 Task: Create Workspace Affiliate Marketing Workspace description Coordinate and manage company-wide mentorship programs. Workspace type Operations
Action: Mouse moved to (371, 55)
Screenshot: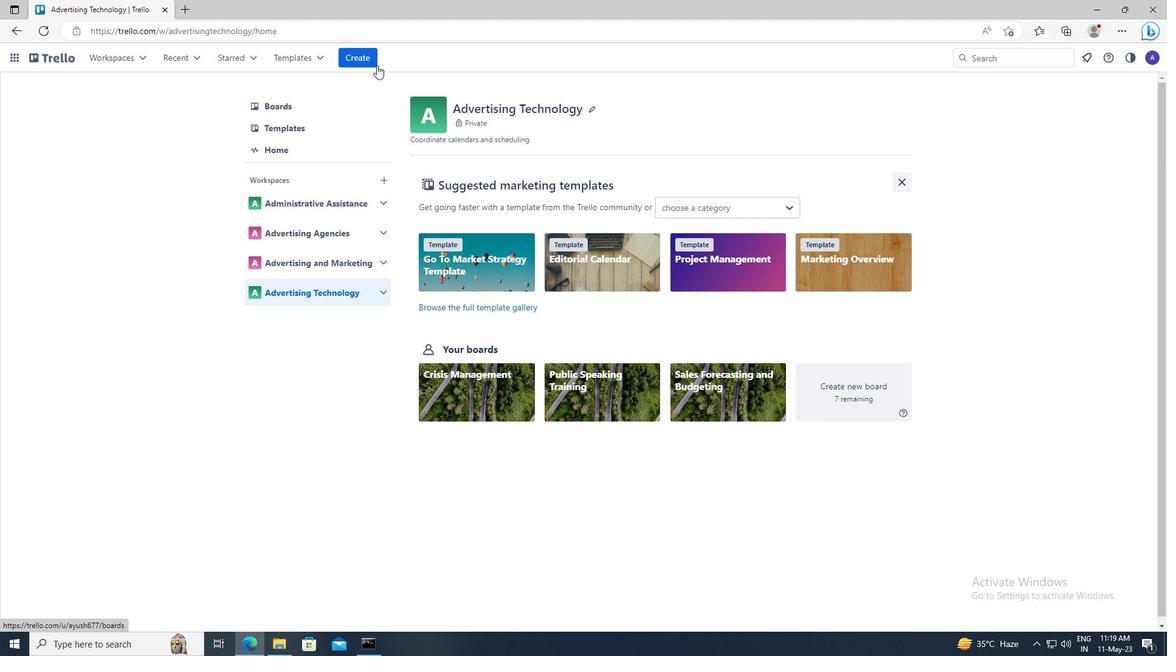 
Action: Mouse pressed left at (371, 55)
Screenshot: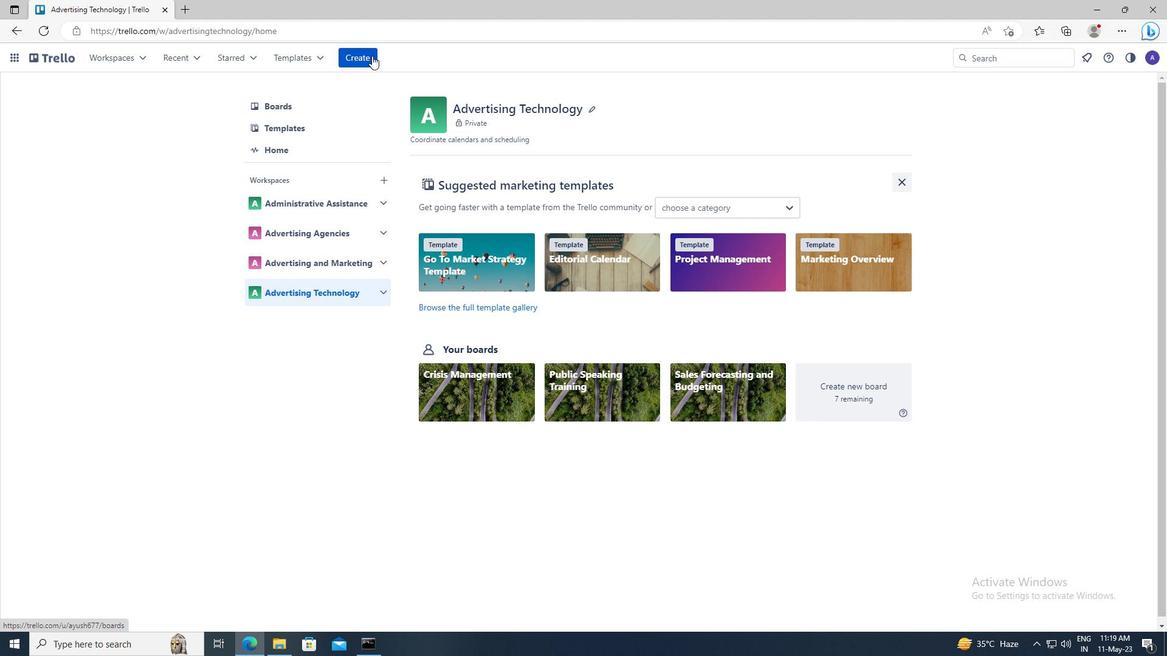 
Action: Mouse moved to (375, 175)
Screenshot: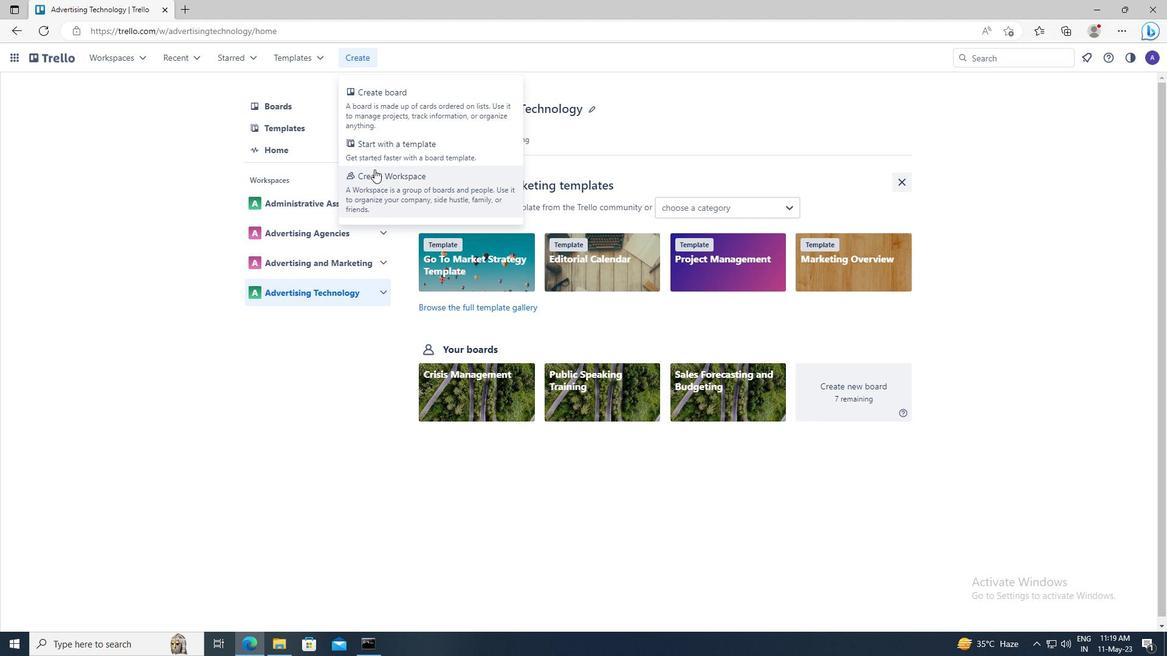 
Action: Mouse pressed left at (375, 175)
Screenshot: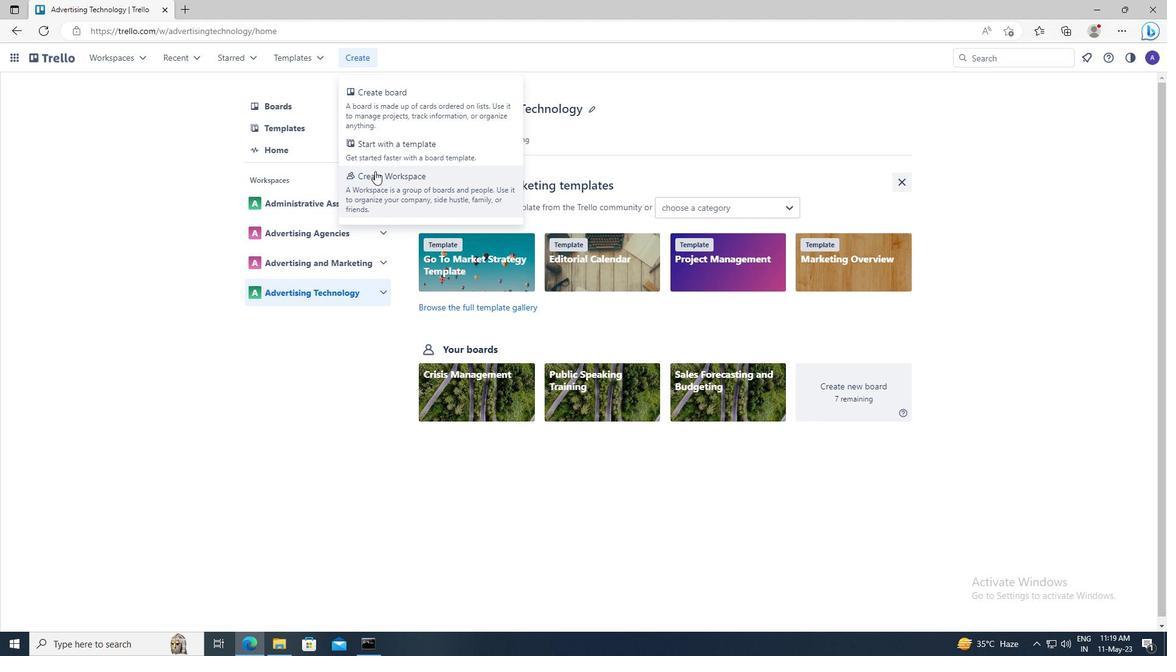 
Action: Mouse moved to (328, 212)
Screenshot: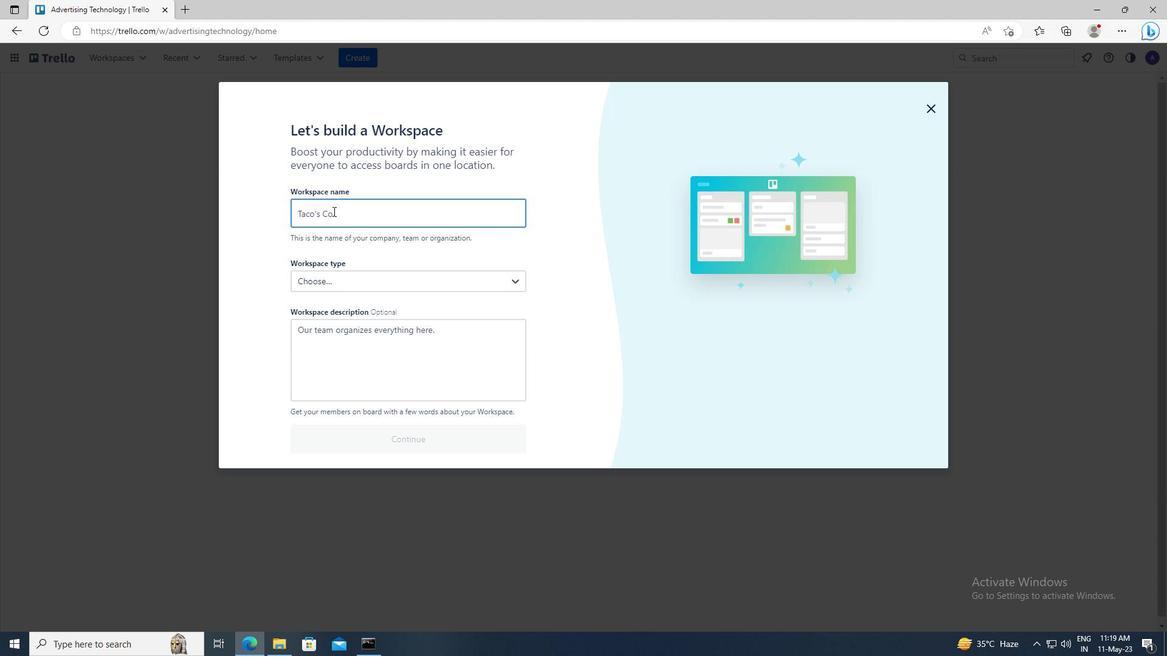 
Action: Mouse pressed left at (328, 212)
Screenshot: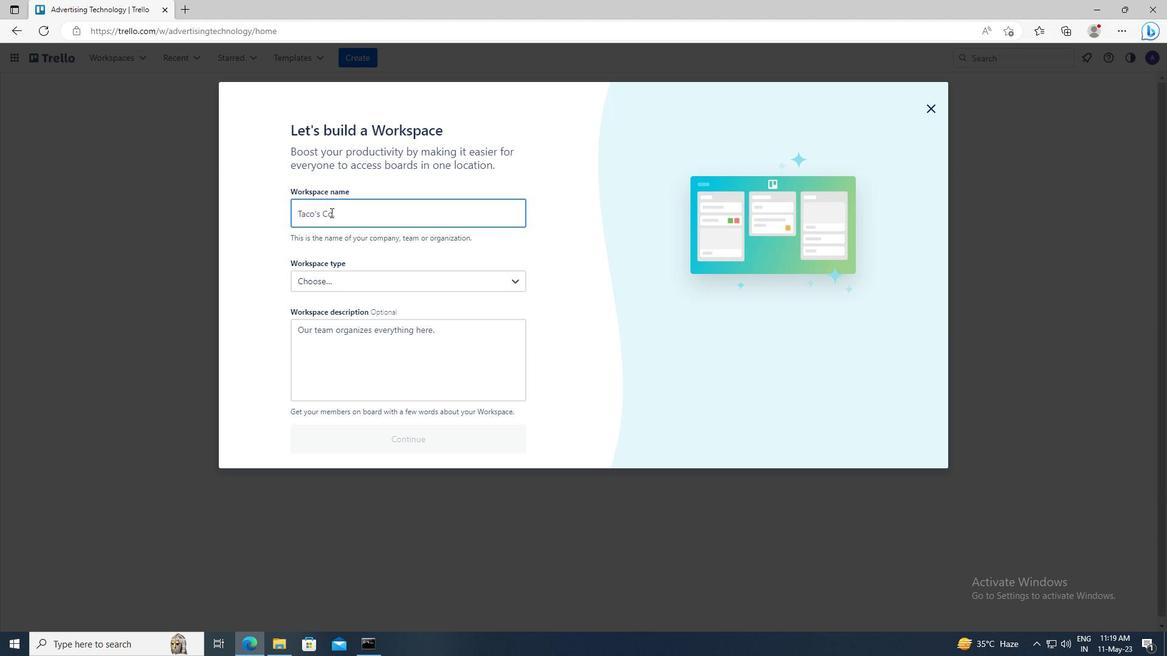 
Action: Key pressed <Key.shift>AFFILIATE<Key.space><Key.shift>MARKETING
Screenshot: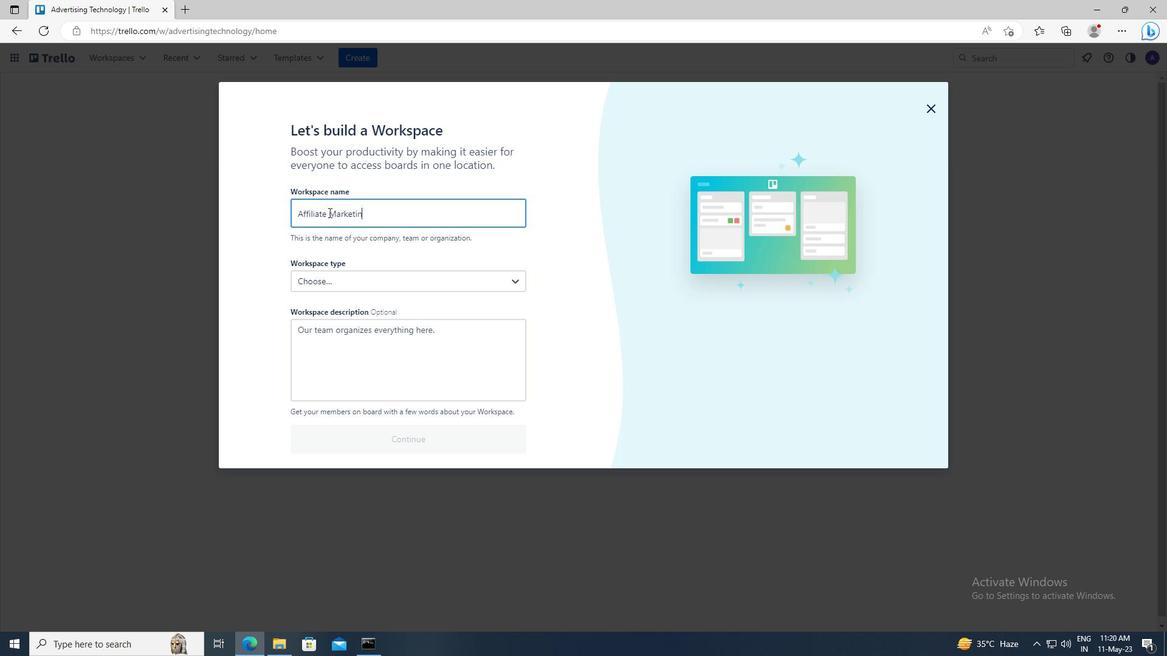 
Action: Mouse moved to (328, 348)
Screenshot: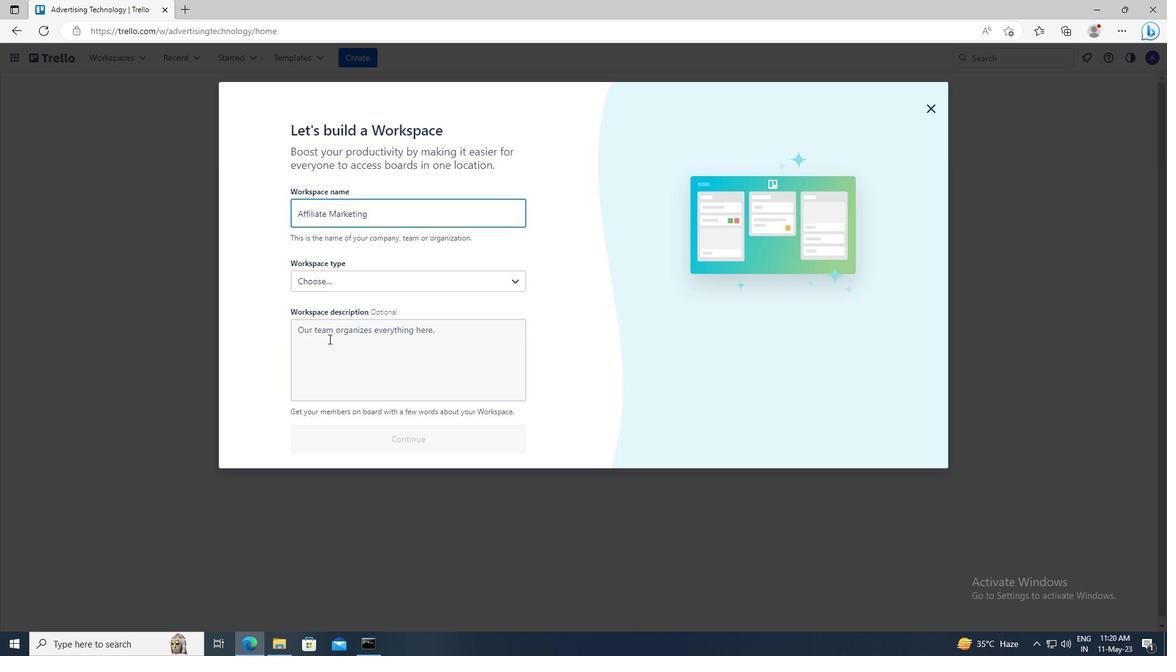 
Action: Mouse pressed left at (328, 348)
Screenshot: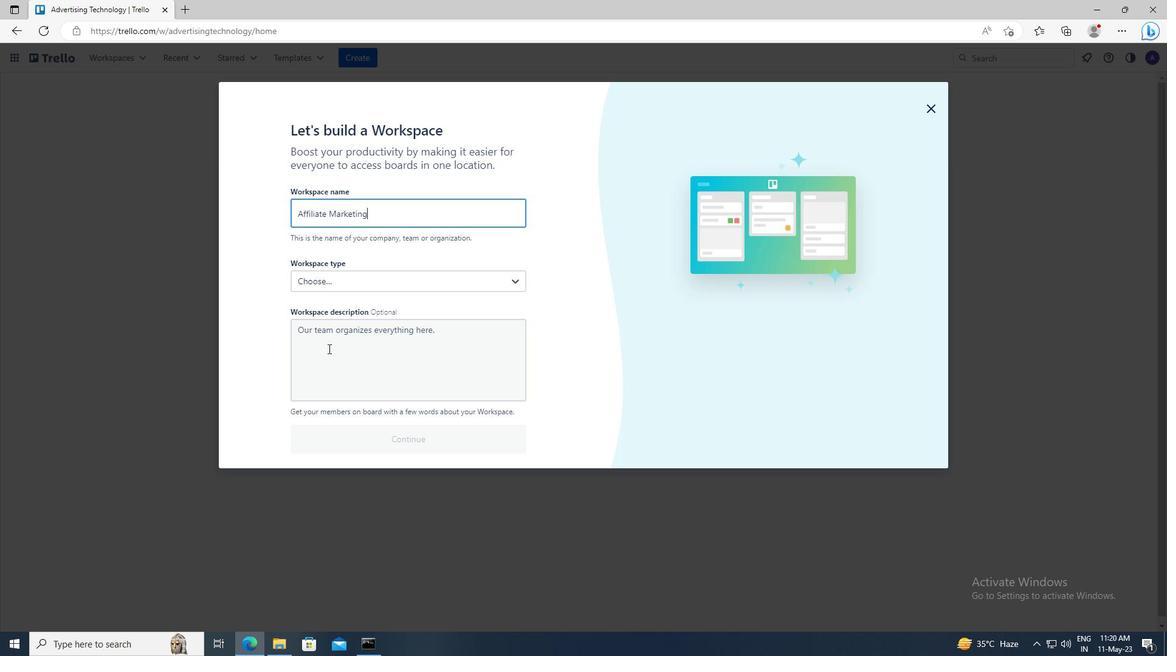 
Action: Key pressed <Key.shift>COORDINATE<Key.space>AND<Key.space>MANAGE<Key.space>COMPANY-WIDE<Key.space>MENTORSHIP<Key.space>PROGRAMS
Screenshot: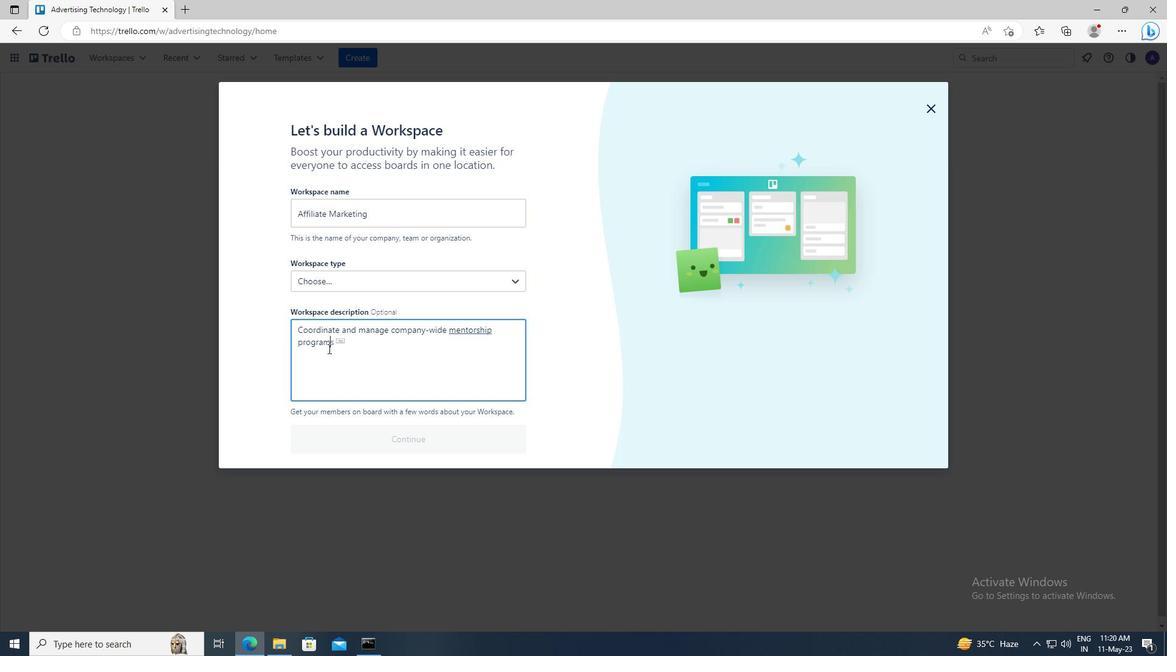 
Action: Mouse moved to (336, 282)
Screenshot: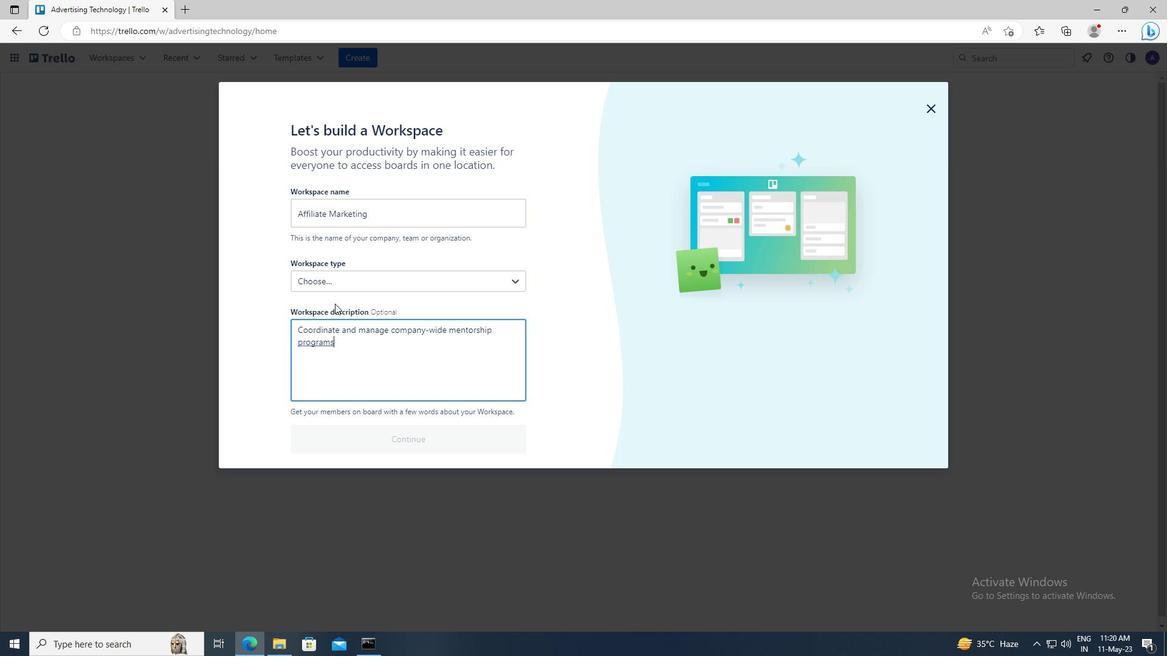 
Action: Mouse pressed left at (336, 282)
Screenshot: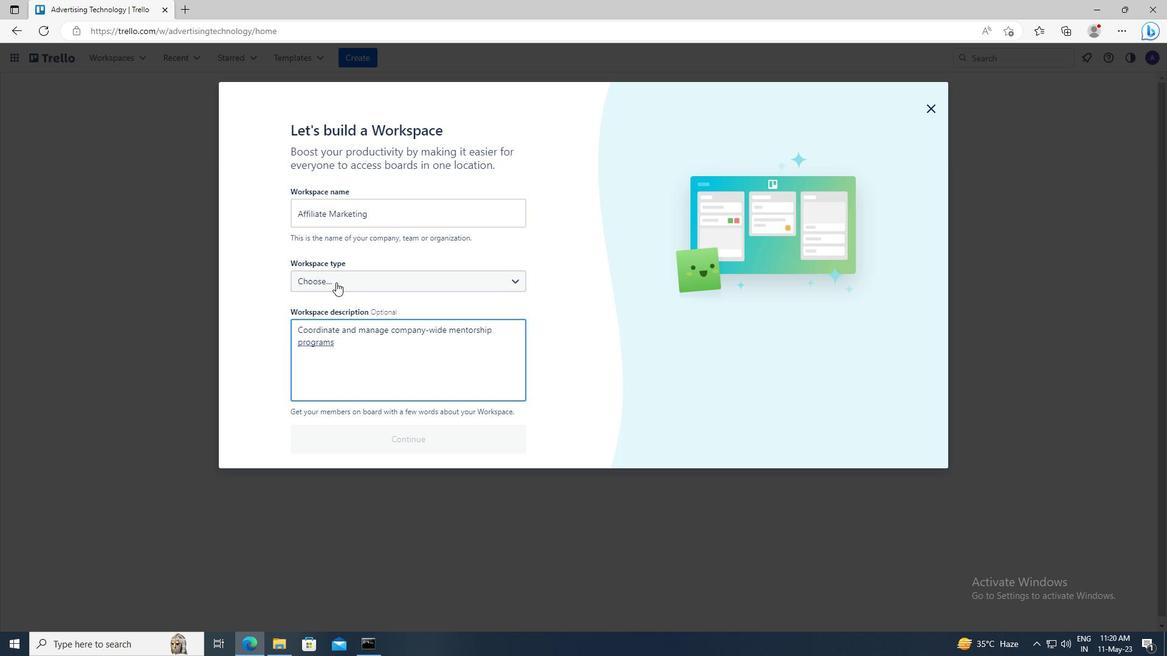 
Action: Mouse moved to (337, 386)
Screenshot: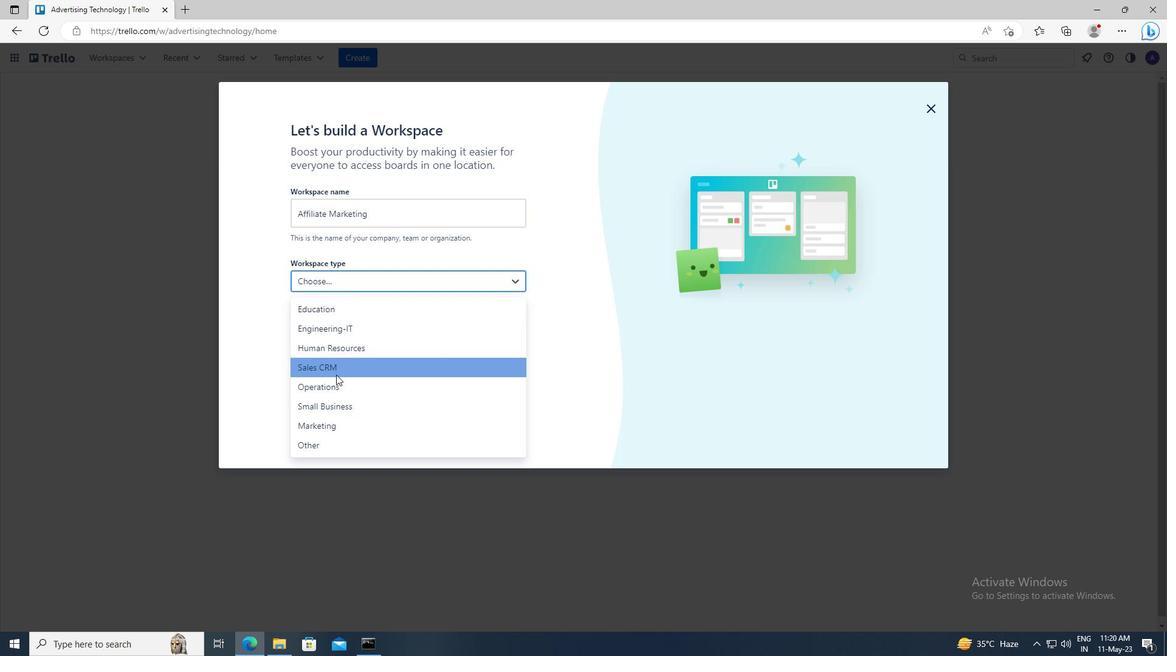 
Action: Mouse pressed left at (337, 386)
Screenshot: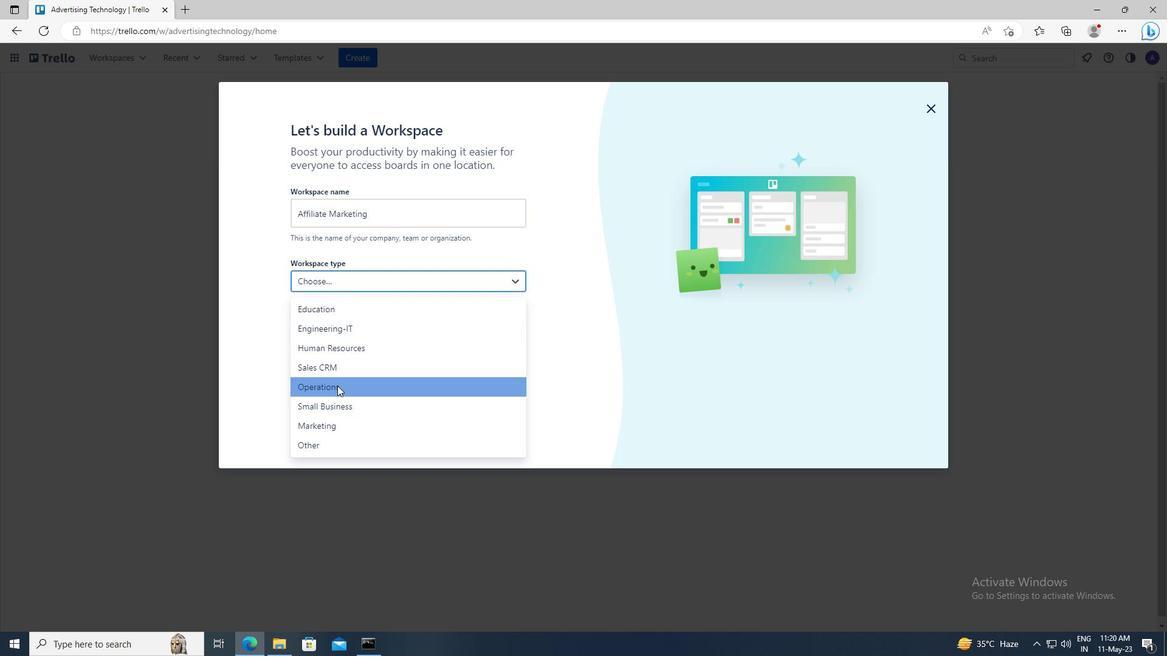 
Action: Mouse moved to (361, 437)
Screenshot: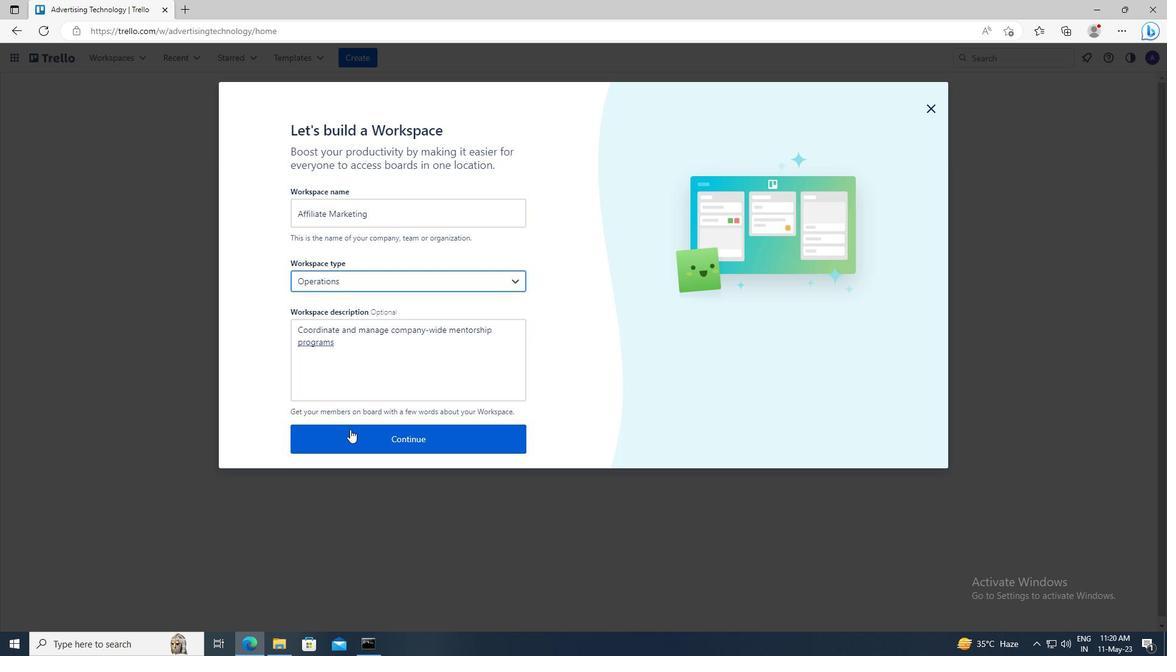 
Action: Mouse pressed left at (361, 437)
Screenshot: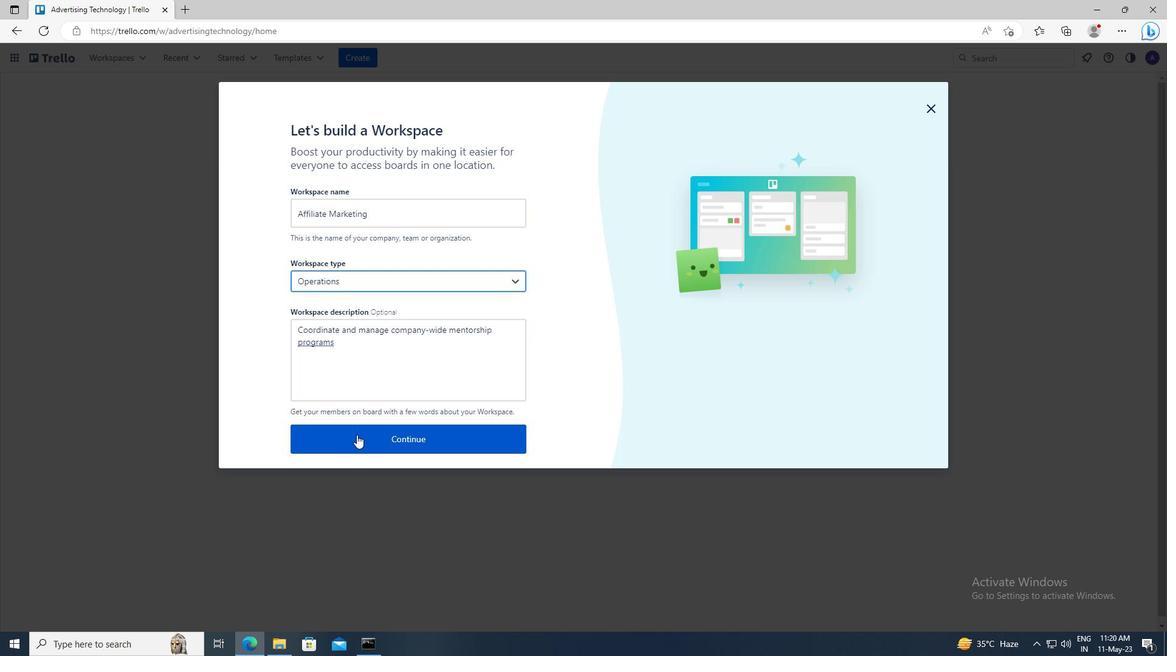 
Action: Mouse moved to (399, 316)
Screenshot: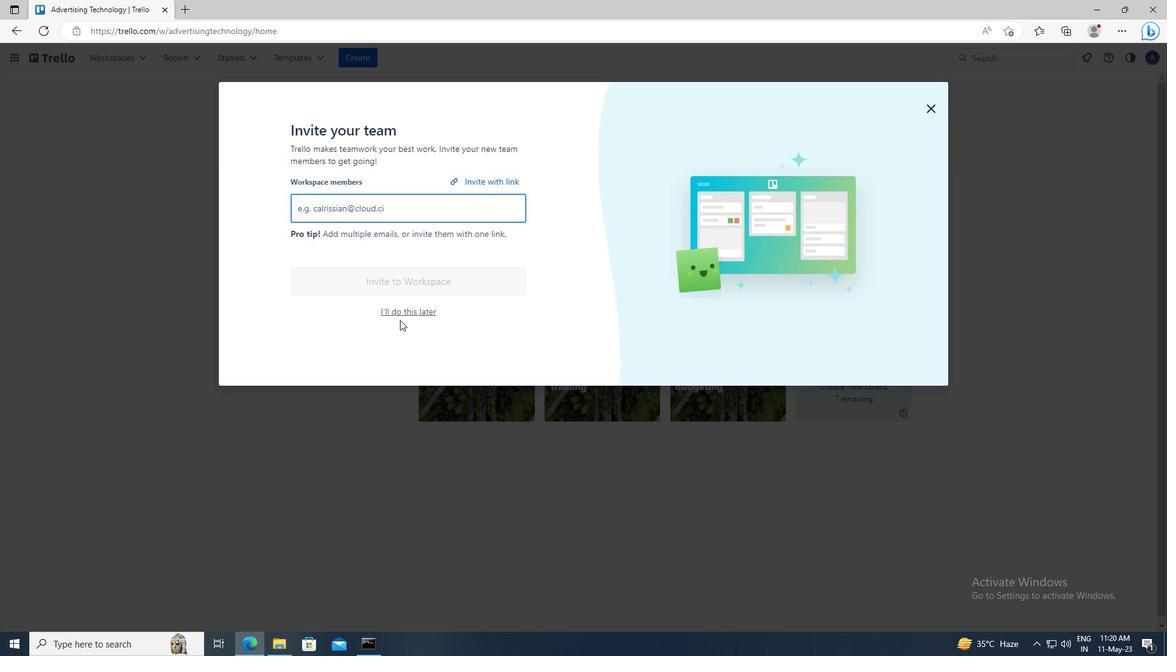 
Action: Mouse pressed left at (399, 316)
Screenshot: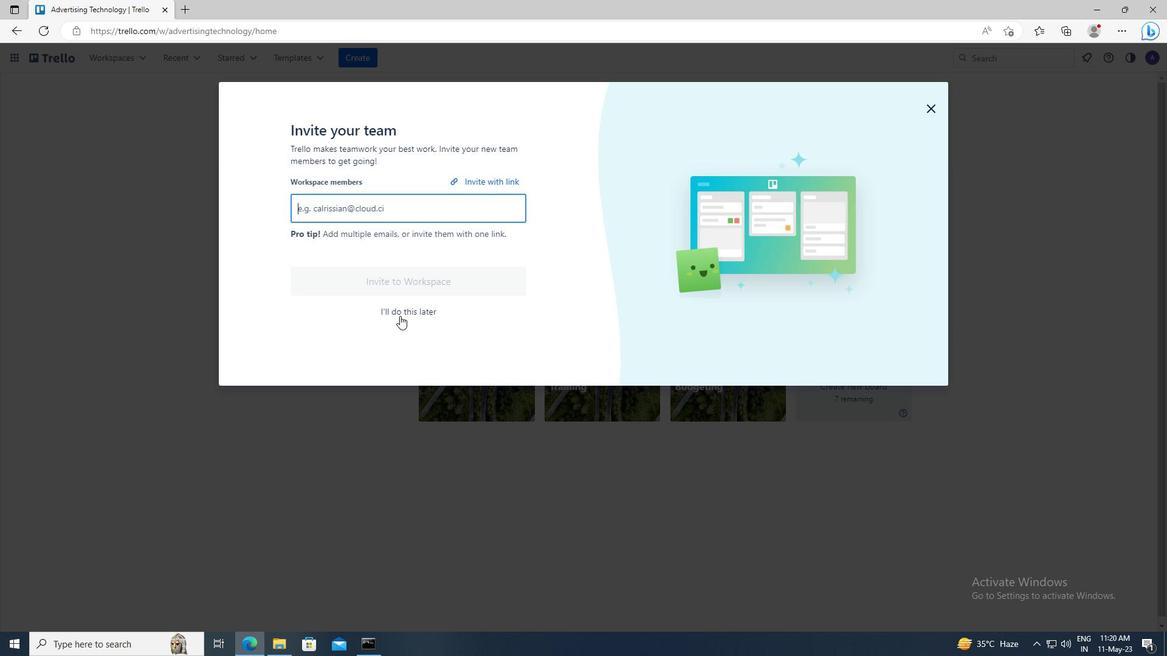 
